 Task: Create a due date automation trigger when advanced on, on the monday of the week before a card is due add fields with custom field "Resume" set to a date in this week at 11:00 AM.
Action: Mouse moved to (771, 119)
Screenshot: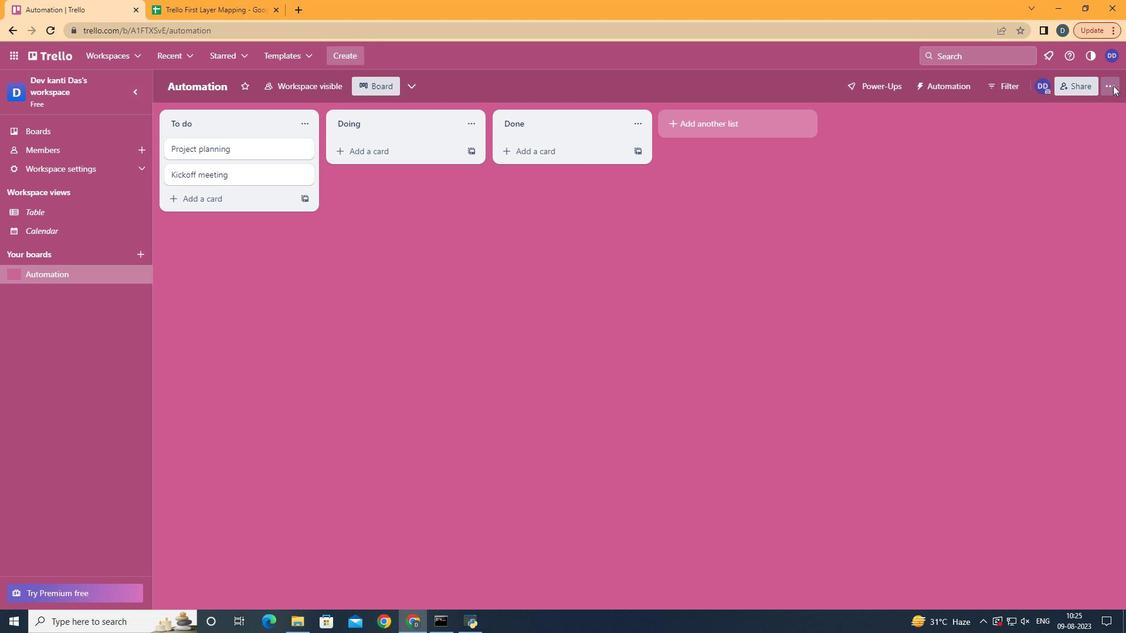 
Action: Mouse pressed left at (771, 119)
Screenshot: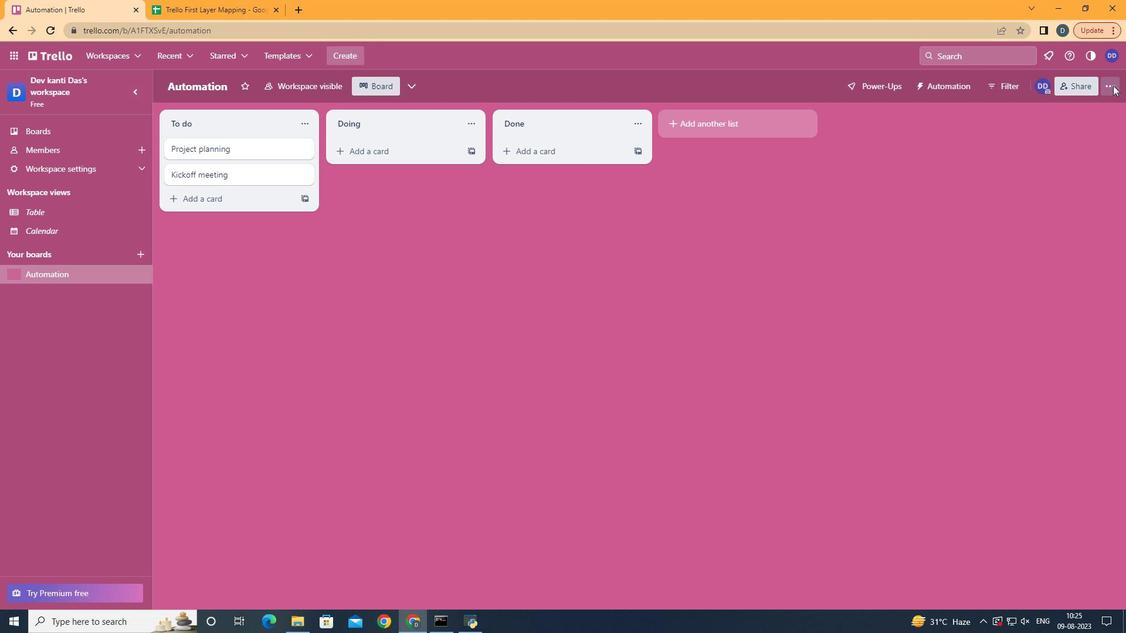 
Action: Mouse moved to (761, 187)
Screenshot: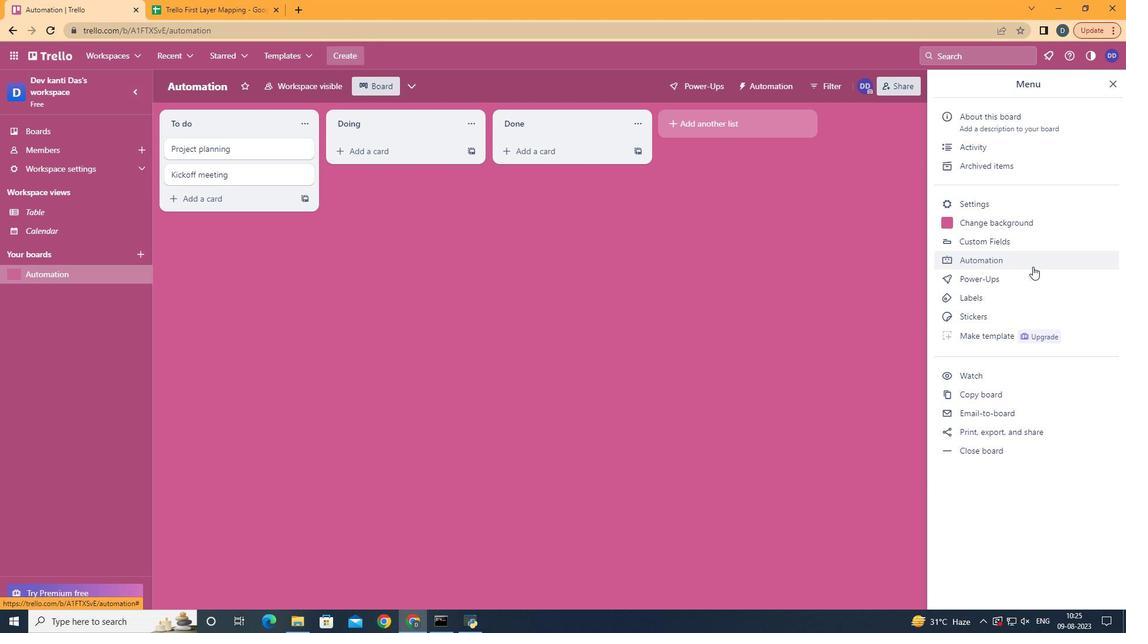 
Action: Mouse pressed left at (761, 187)
Screenshot: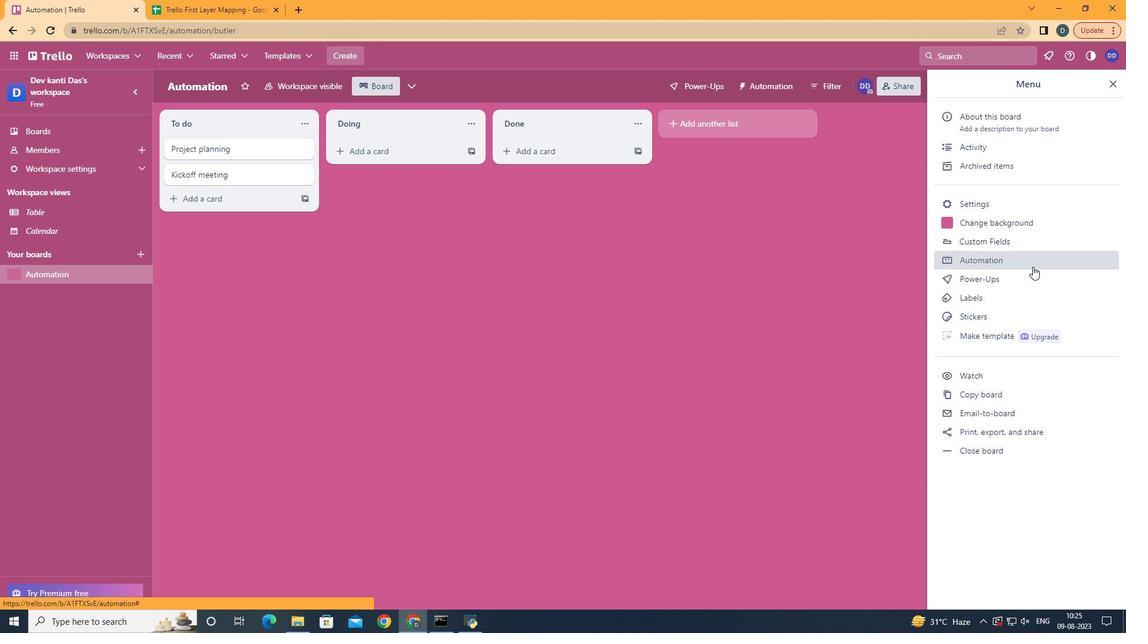 
Action: Mouse moved to (657, 177)
Screenshot: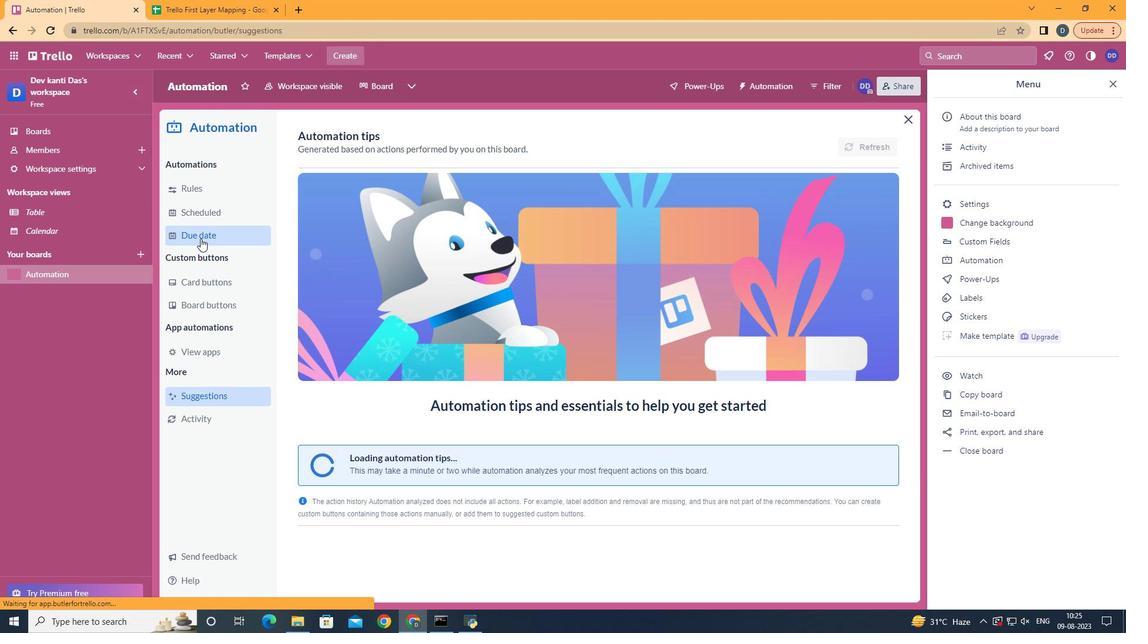 
Action: Mouse pressed left at (657, 177)
Screenshot: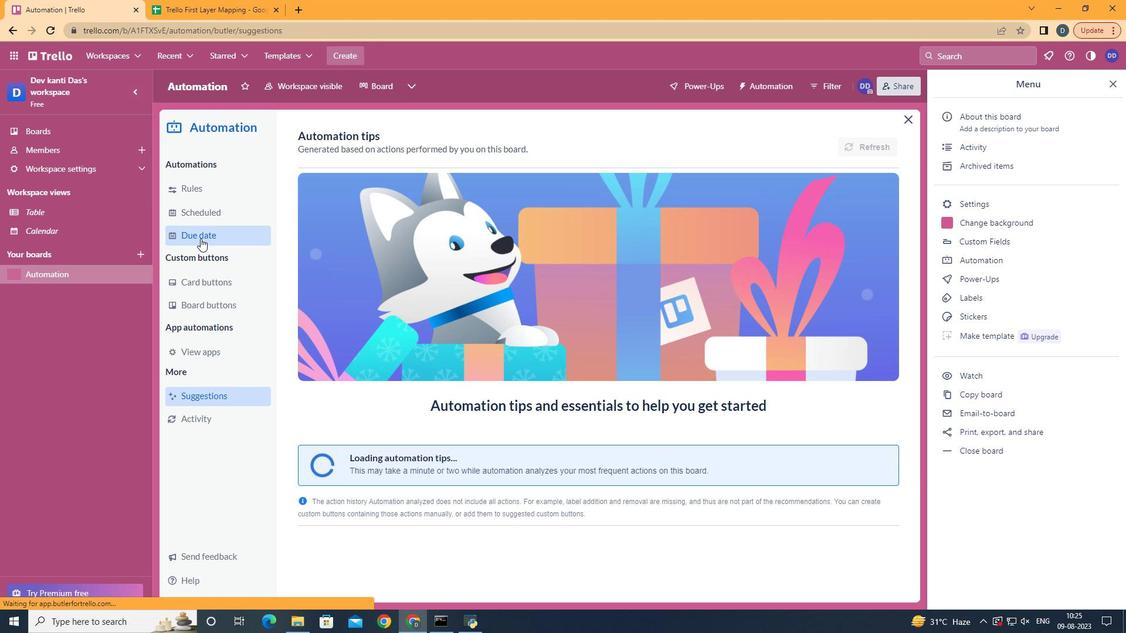 
Action: Mouse moved to (734, 139)
Screenshot: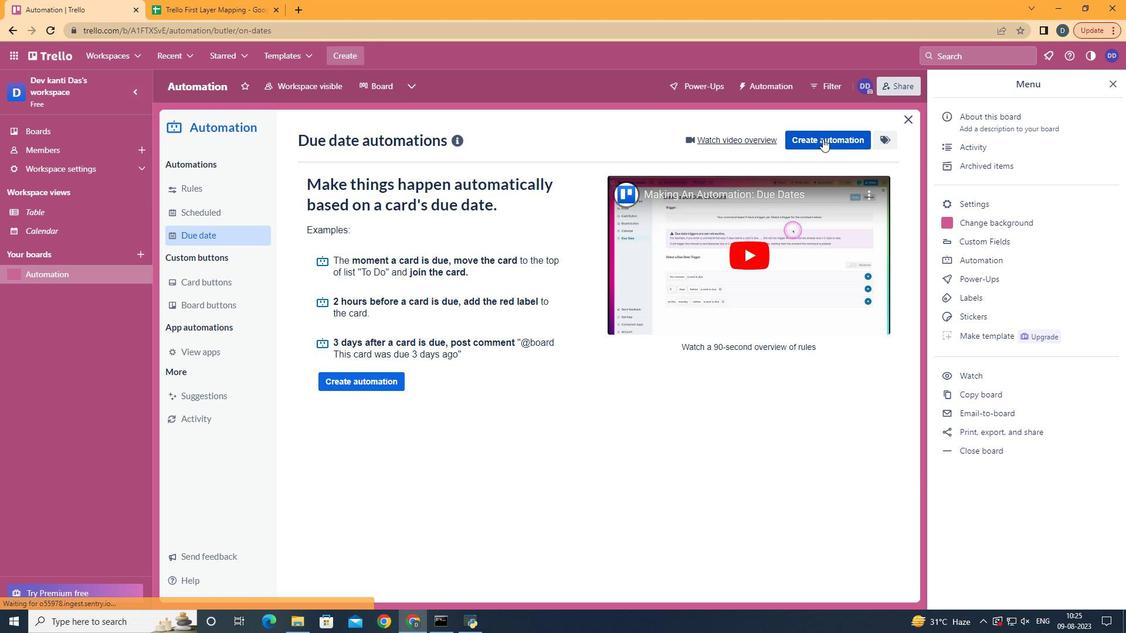 
Action: Mouse pressed left at (734, 139)
Screenshot: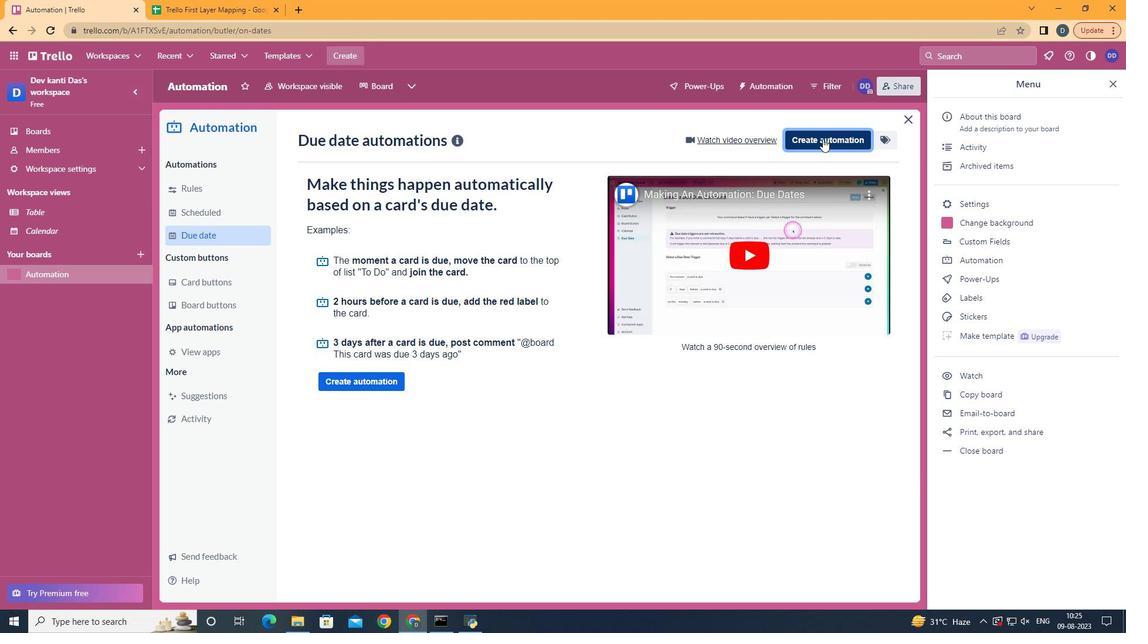 
Action: Mouse moved to (705, 184)
Screenshot: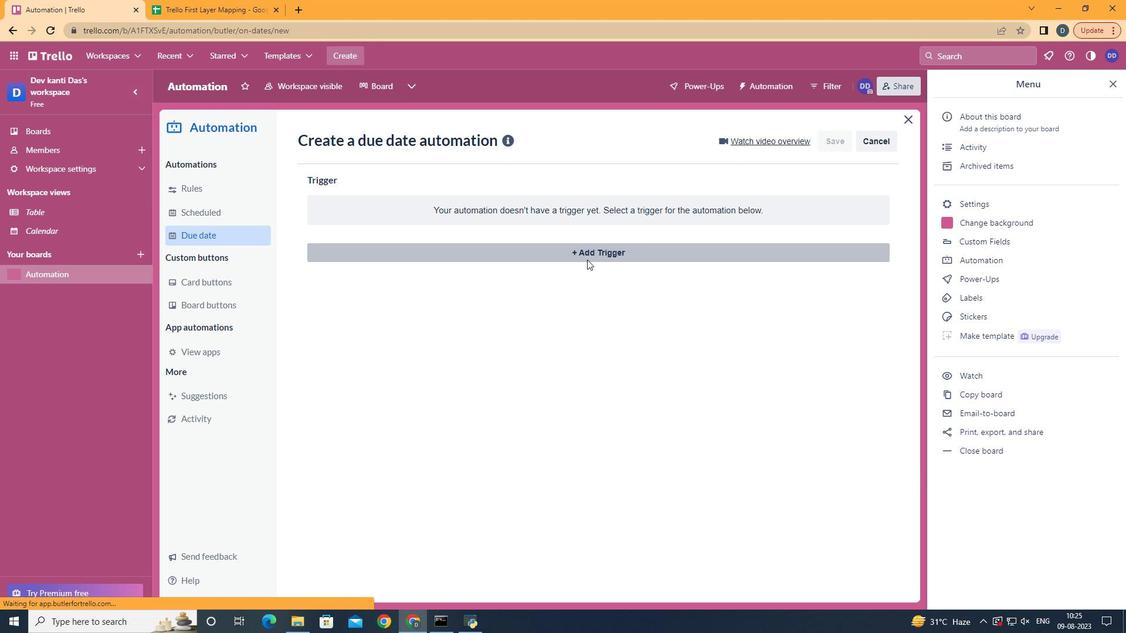 
Action: Mouse pressed left at (705, 184)
Screenshot: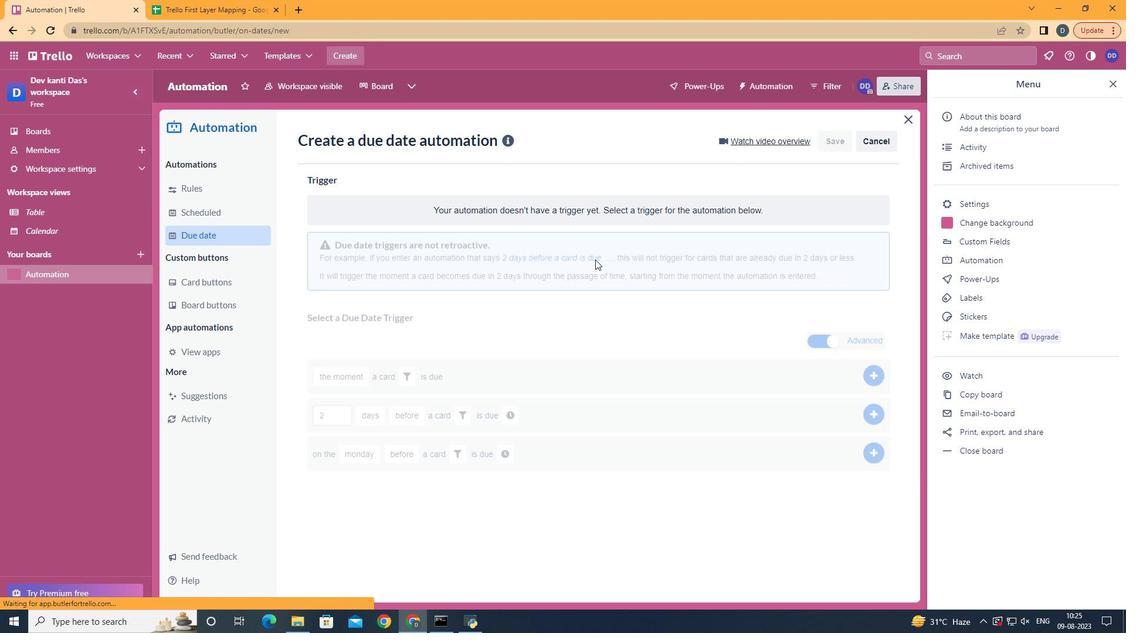 
Action: Mouse moved to (684, 299)
Screenshot: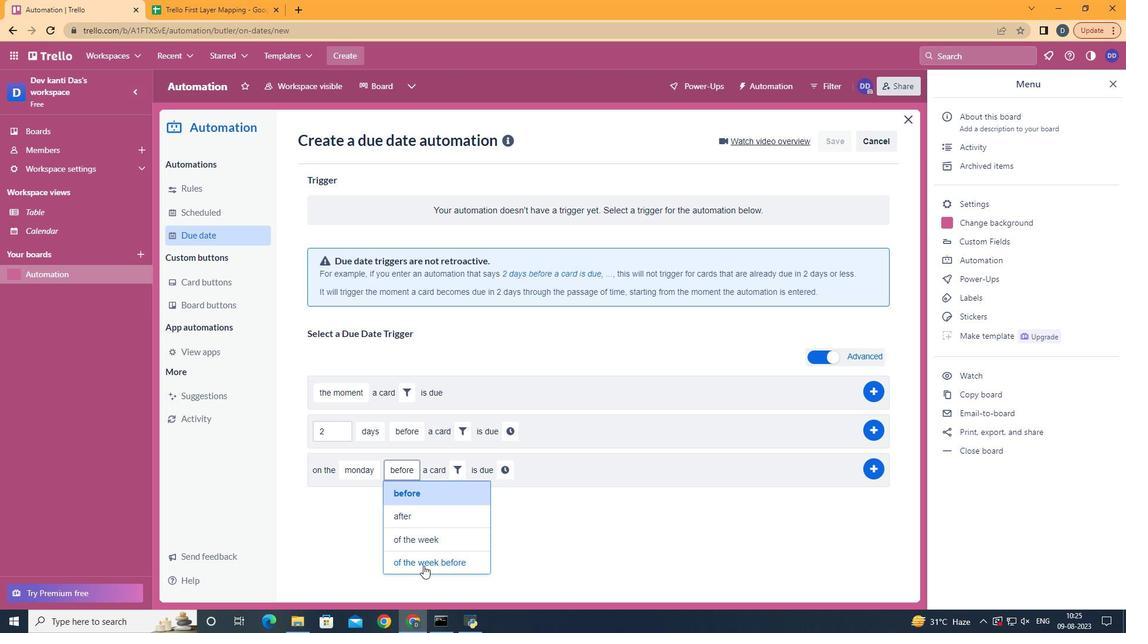 
Action: Mouse pressed left at (684, 299)
Screenshot: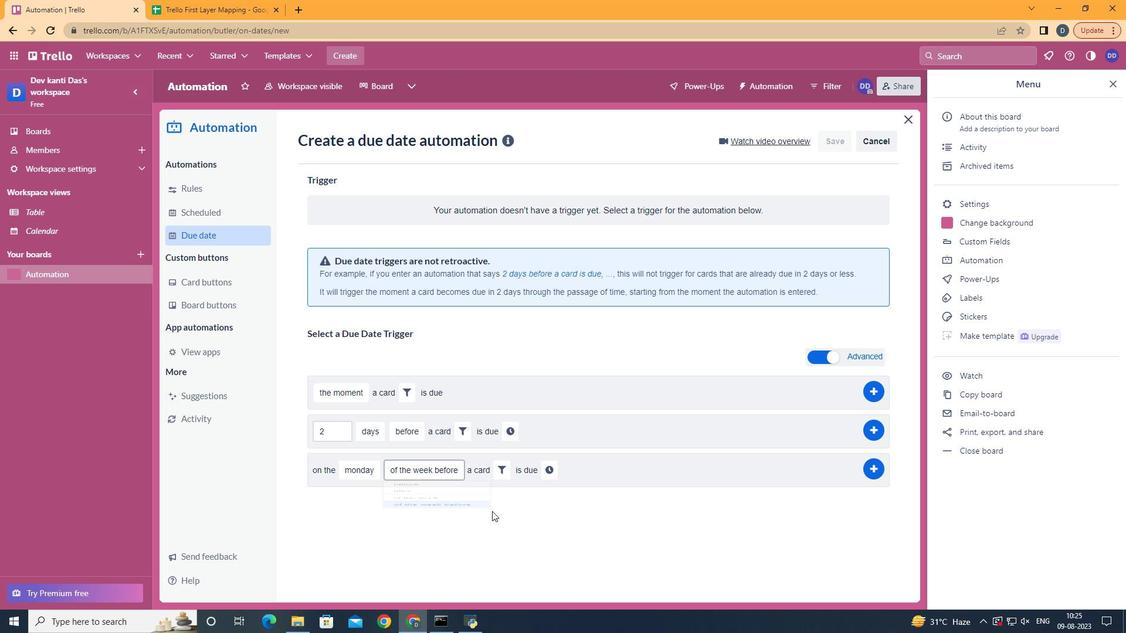 
Action: Mouse moved to (695, 266)
Screenshot: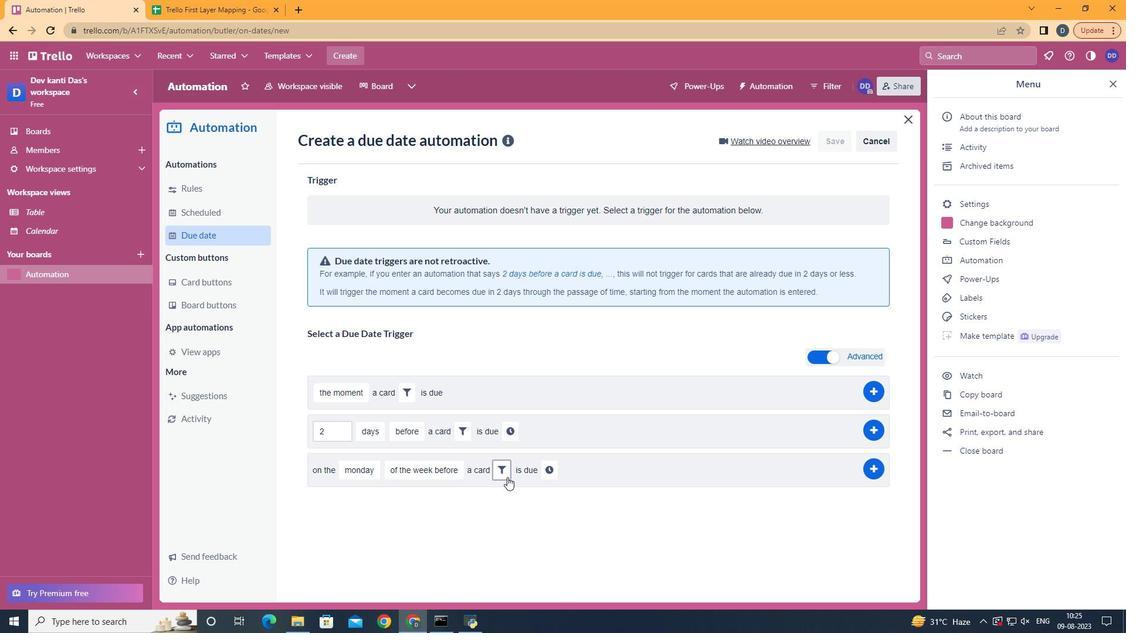 
Action: Mouse pressed left at (695, 266)
Screenshot: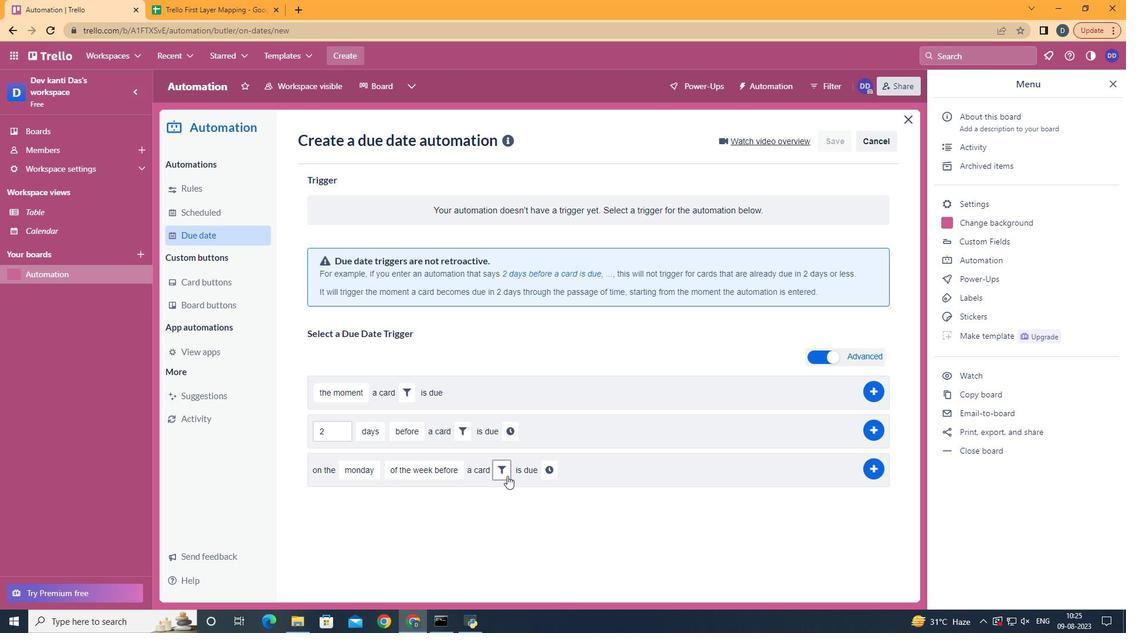 
Action: Mouse moved to (718, 279)
Screenshot: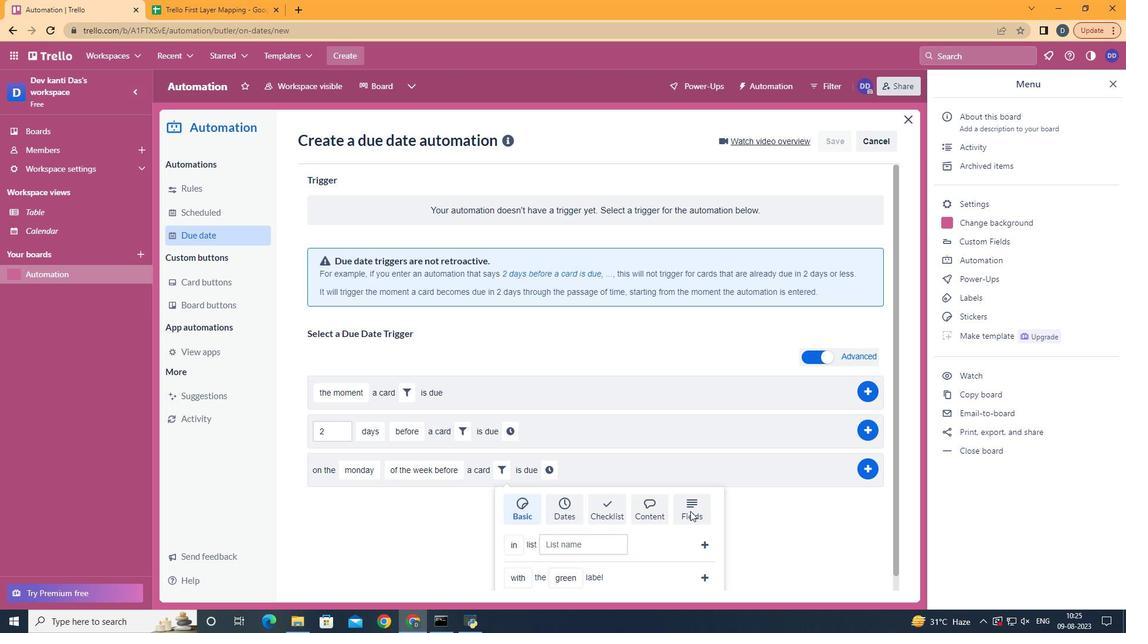 
Action: Mouse pressed left at (718, 279)
Screenshot: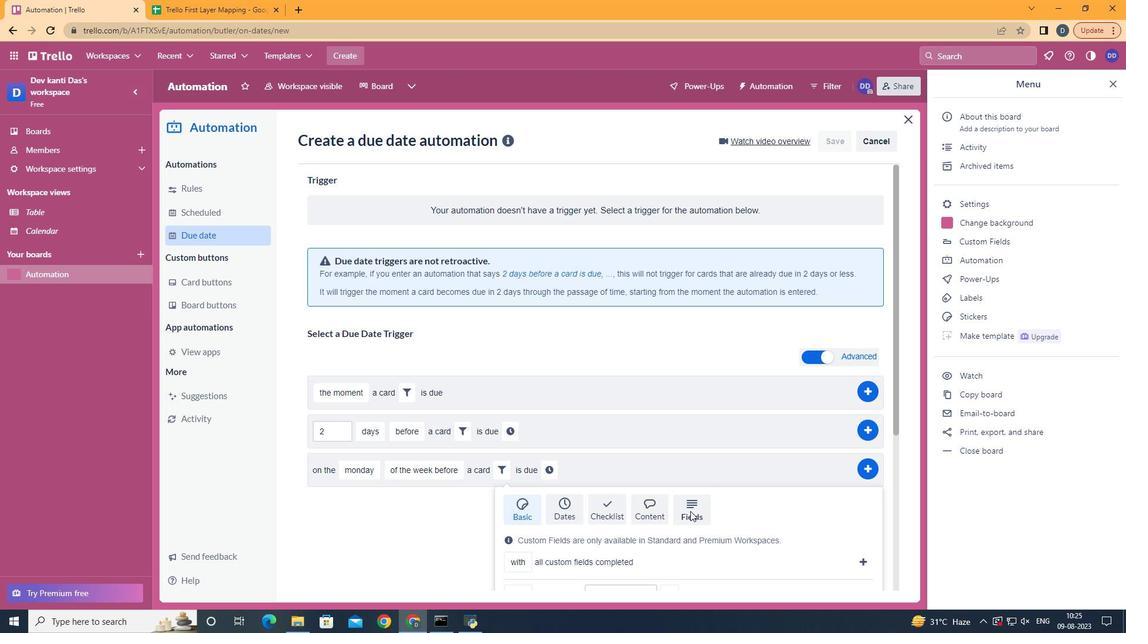 
Action: Mouse scrolled (718, 278) with delta (0, 0)
Screenshot: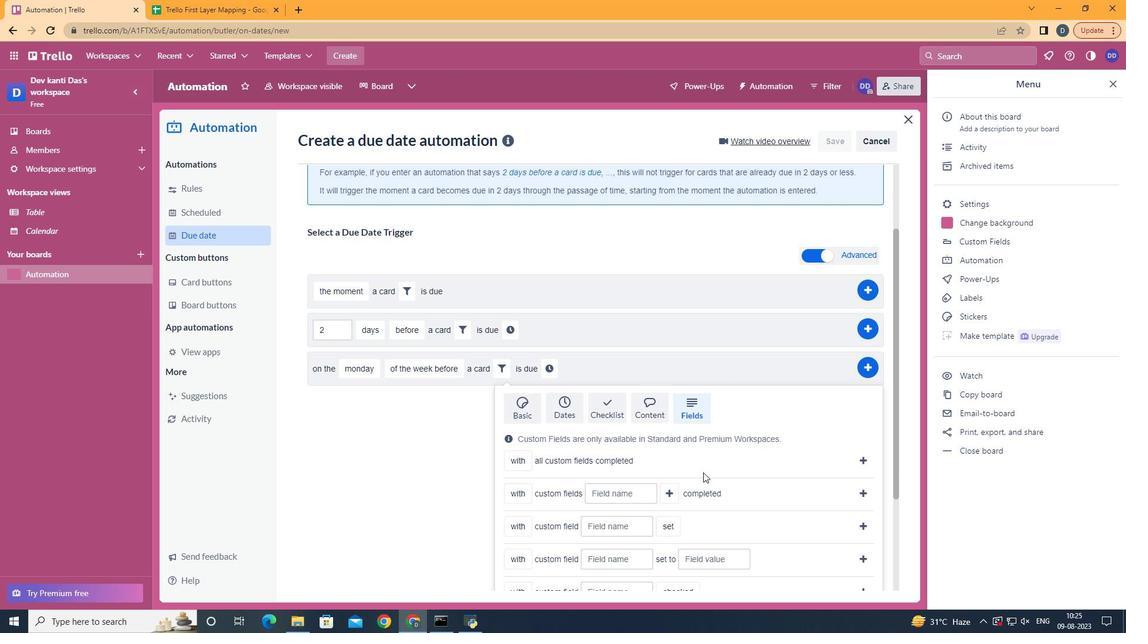 
Action: Mouse scrolled (718, 278) with delta (0, 0)
Screenshot: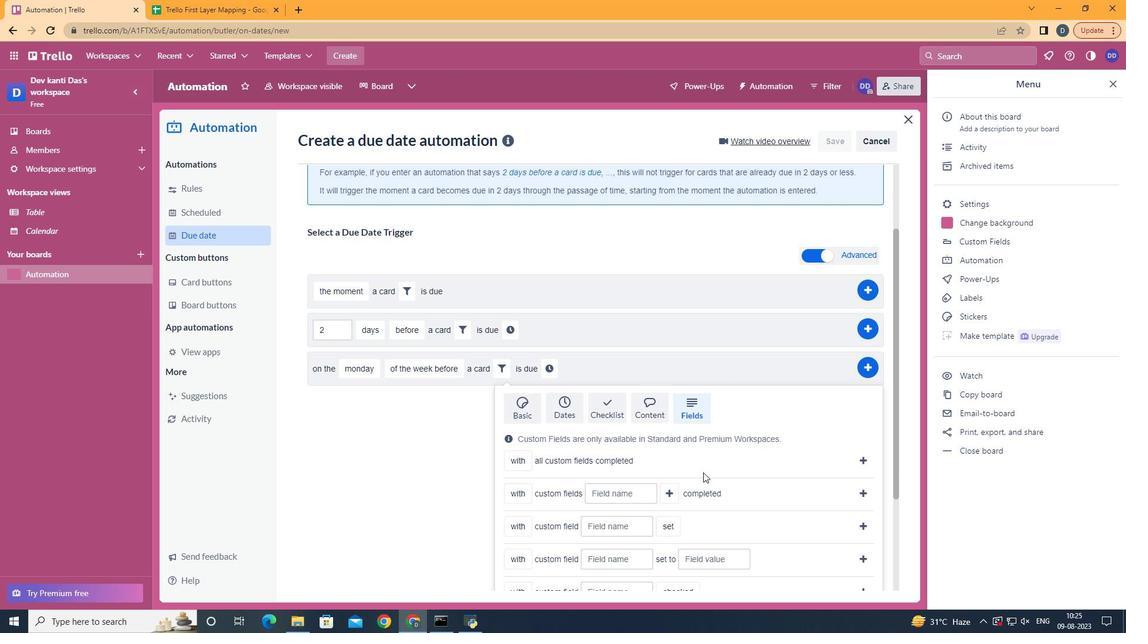 
Action: Mouse scrolled (718, 278) with delta (0, 0)
Screenshot: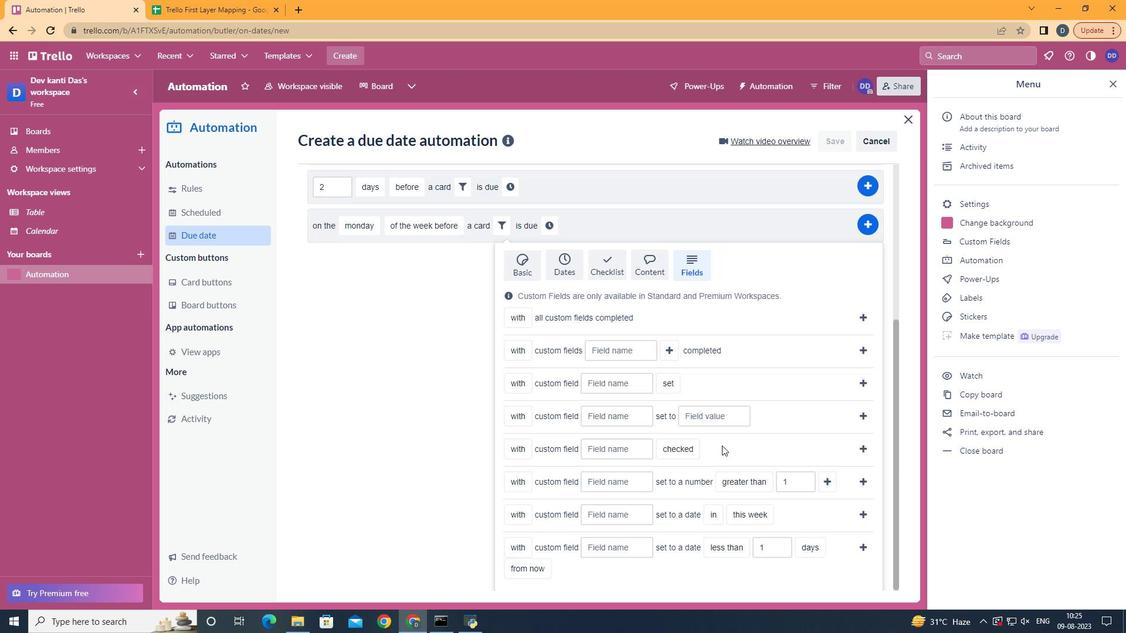 
Action: Mouse scrolled (718, 278) with delta (0, 0)
Screenshot: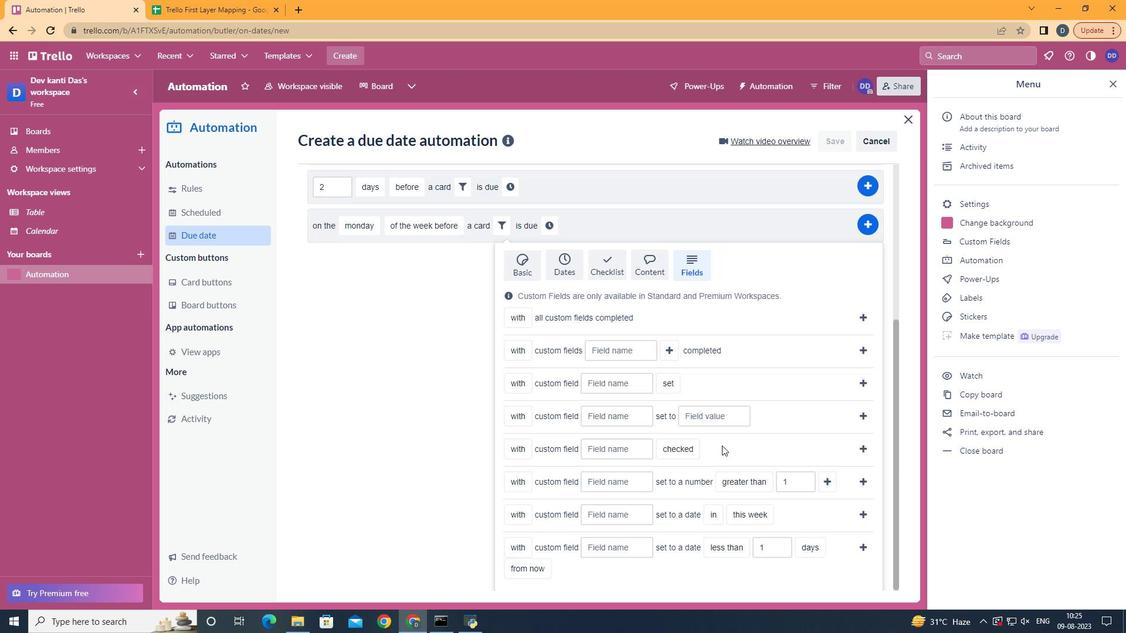 
Action: Mouse scrolled (718, 278) with delta (0, 0)
Screenshot: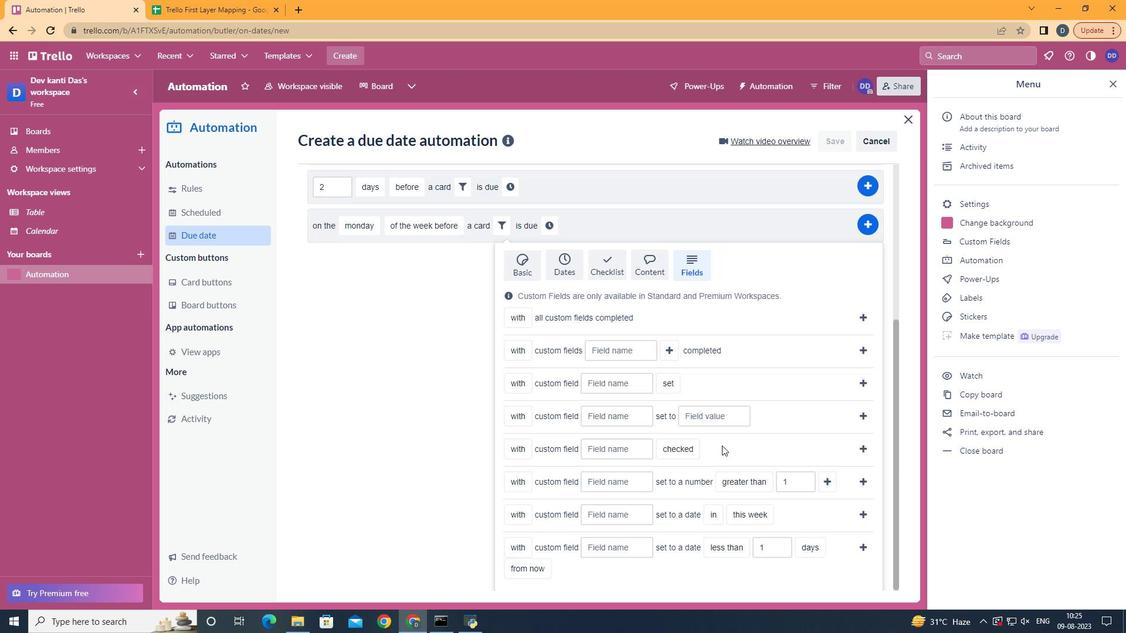 
Action: Mouse scrolled (718, 278) with delta (0, 0)
Screenshot: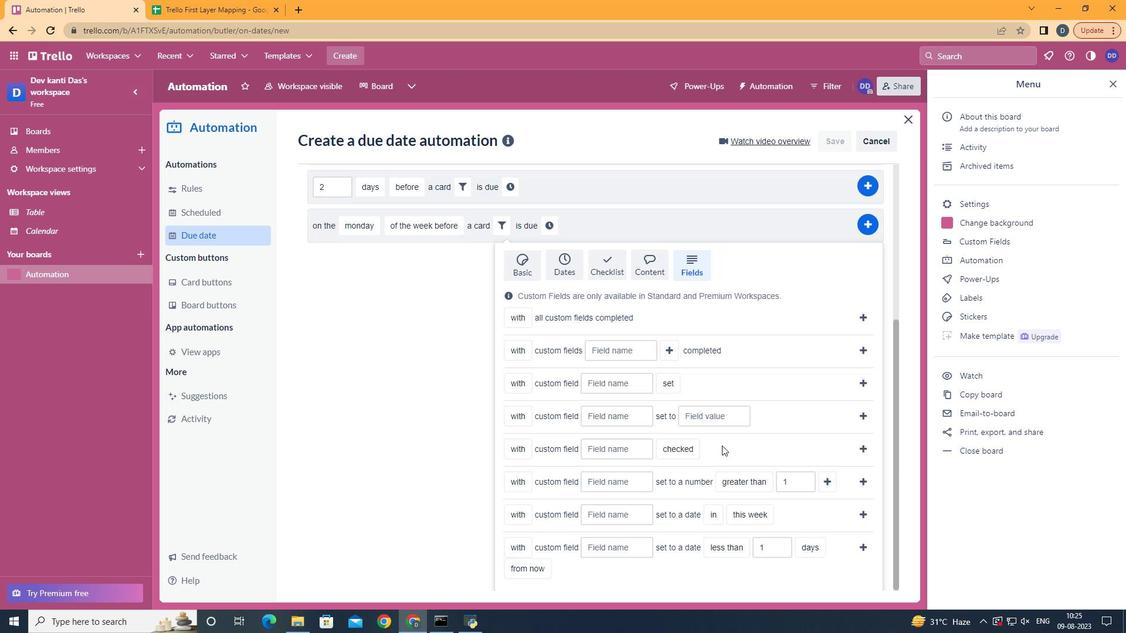 
Action: Mouse moved to (698, 286)
Screenshot: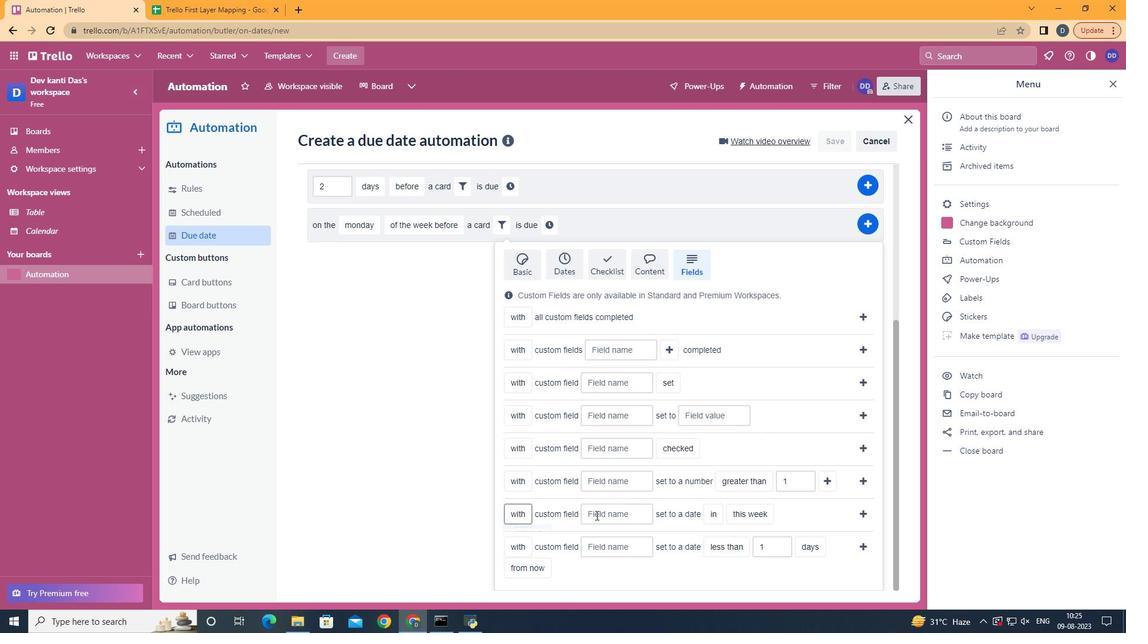 
Action: Mouse pressed left at (698, 286)
Screenshot: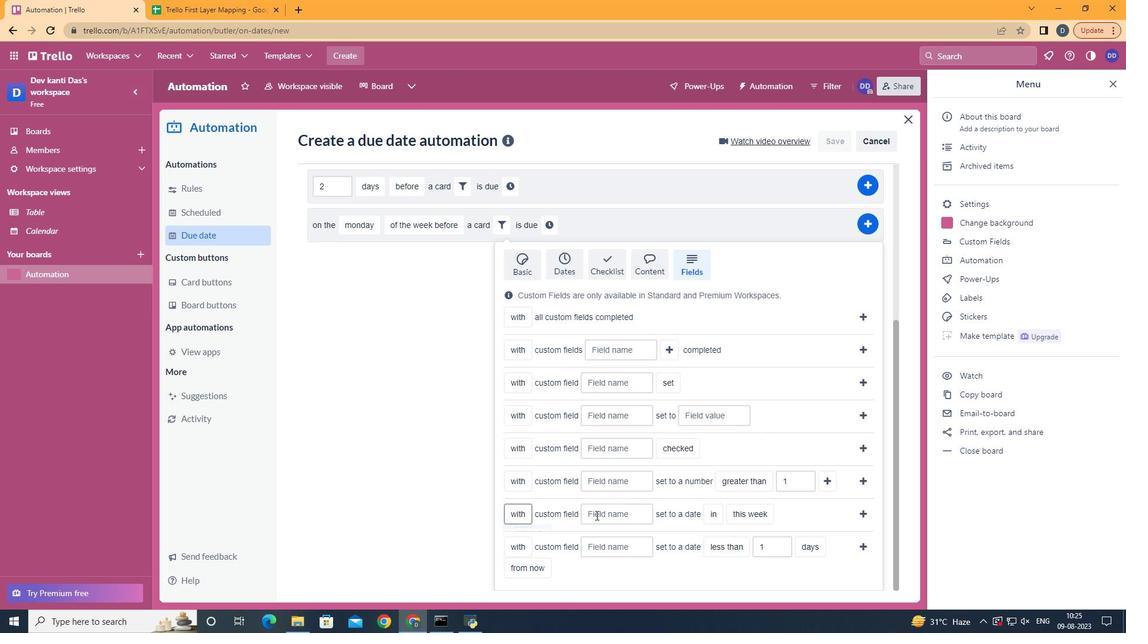 
Action: Mouse moved to (709, 277)
Screenshot: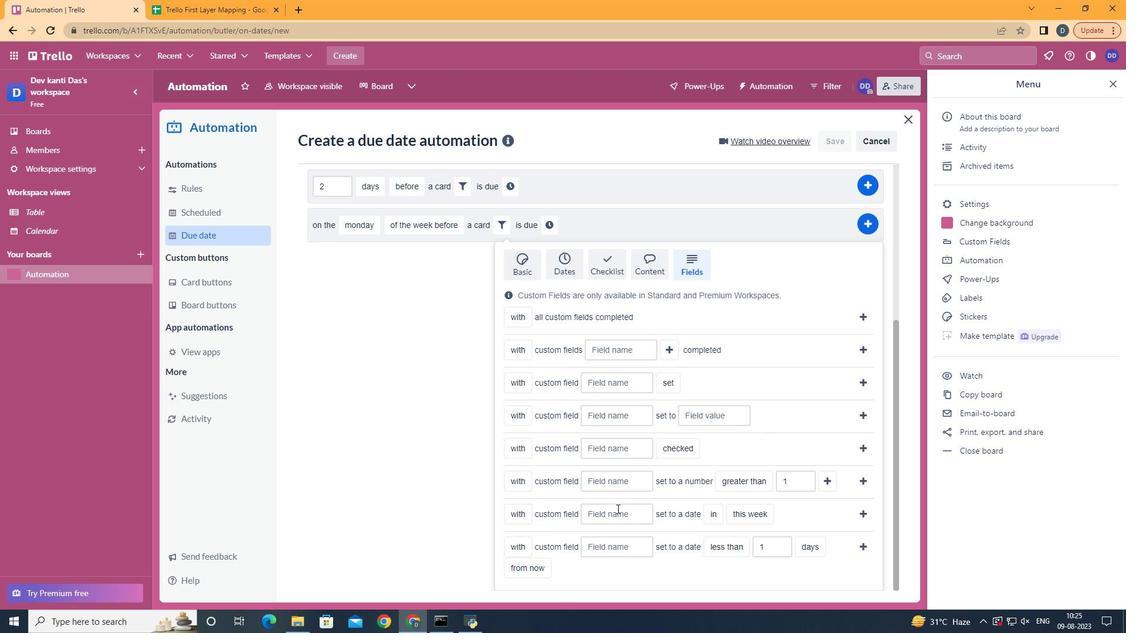 
Action: Mouse pressed left at (709, 277)
Screenshot: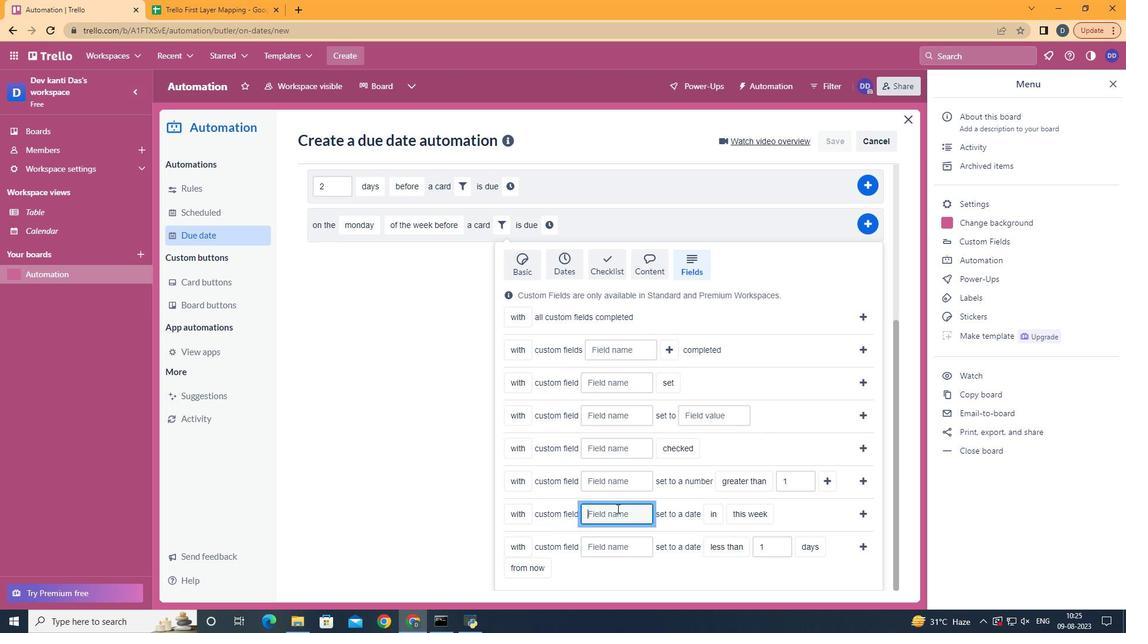 
Action: Key pressed <Key.shift>Resume
Screenshot: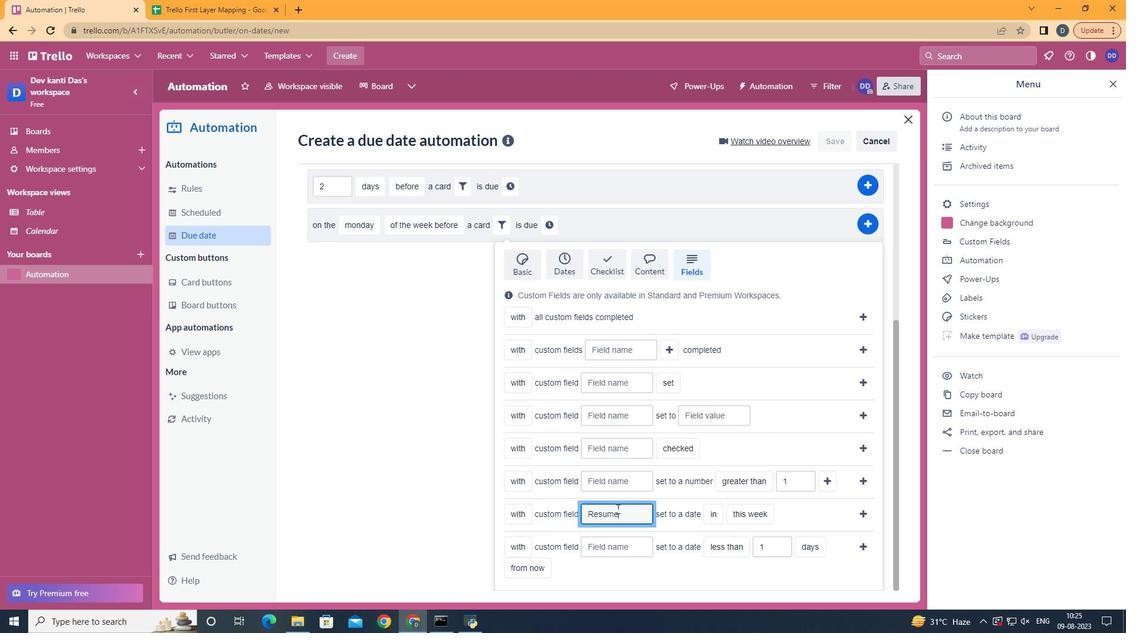 
Action: Mouse moved to (721, 289)
Screenshot: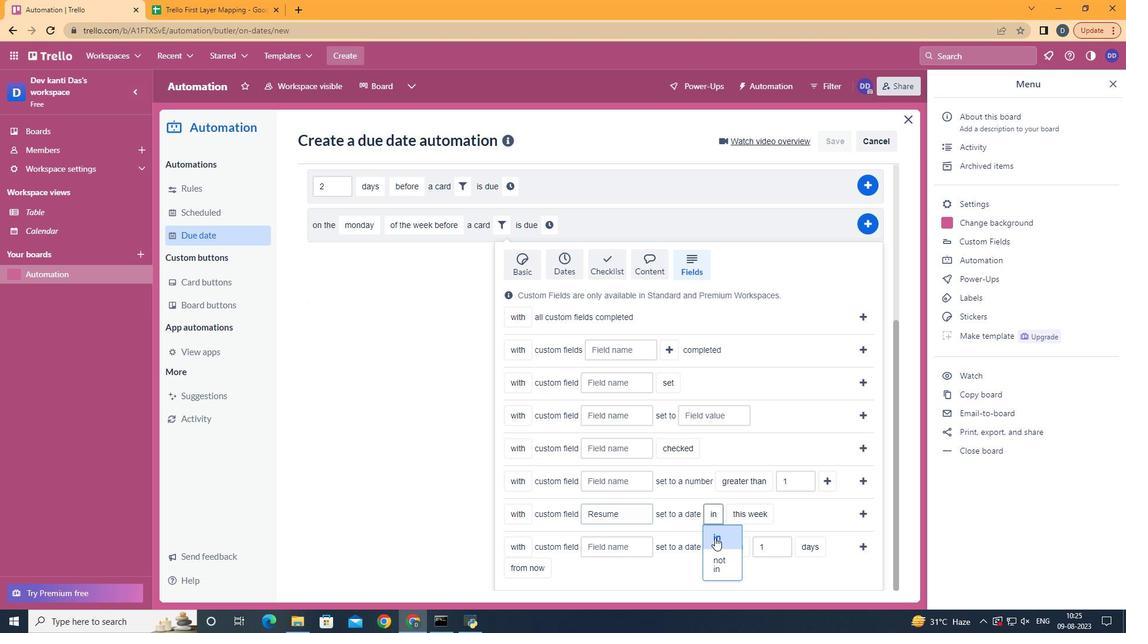
Action: Mouse pressed left at (721, 289)
Screenshot: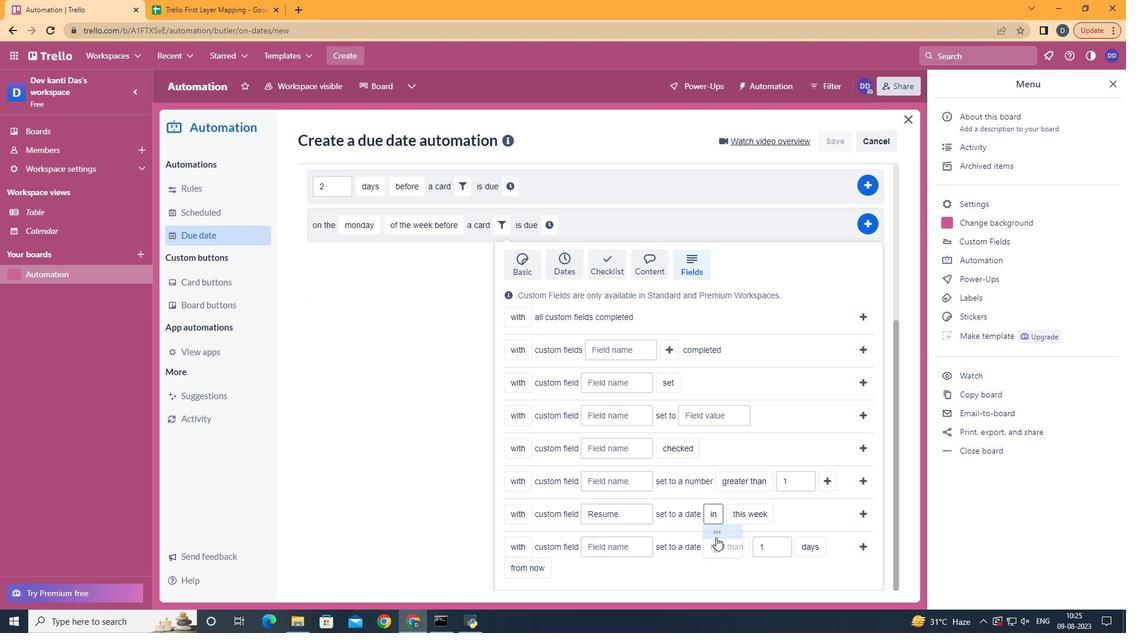 
Action: Mouse moved to (726, 287)
Screenshot: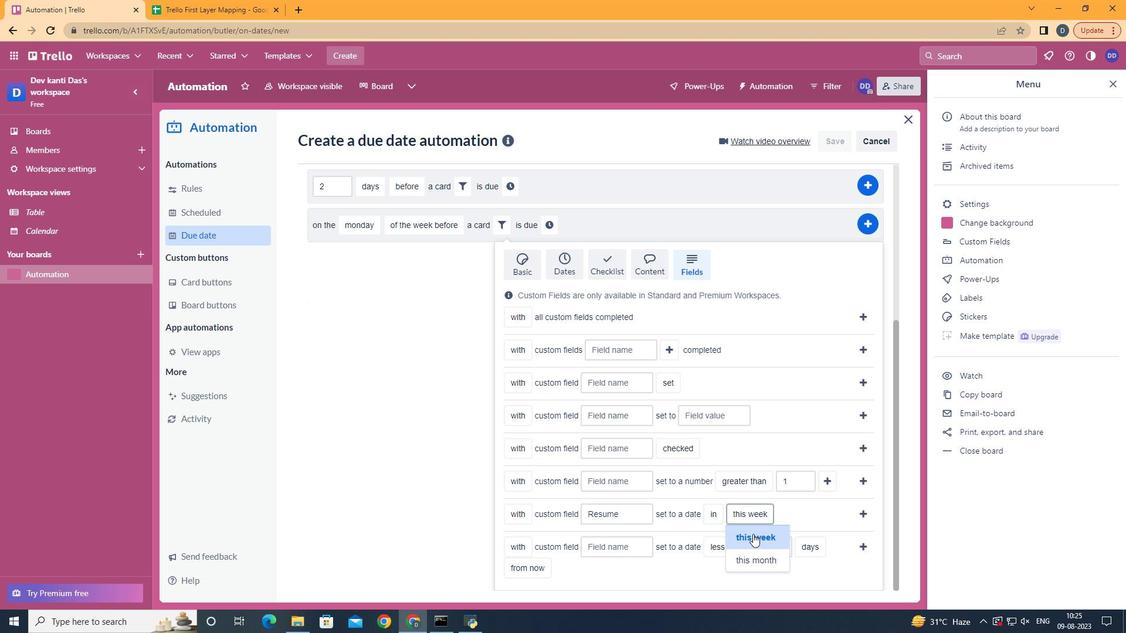 
Action: Mouse pressed left at (726, 287)
Screenshot: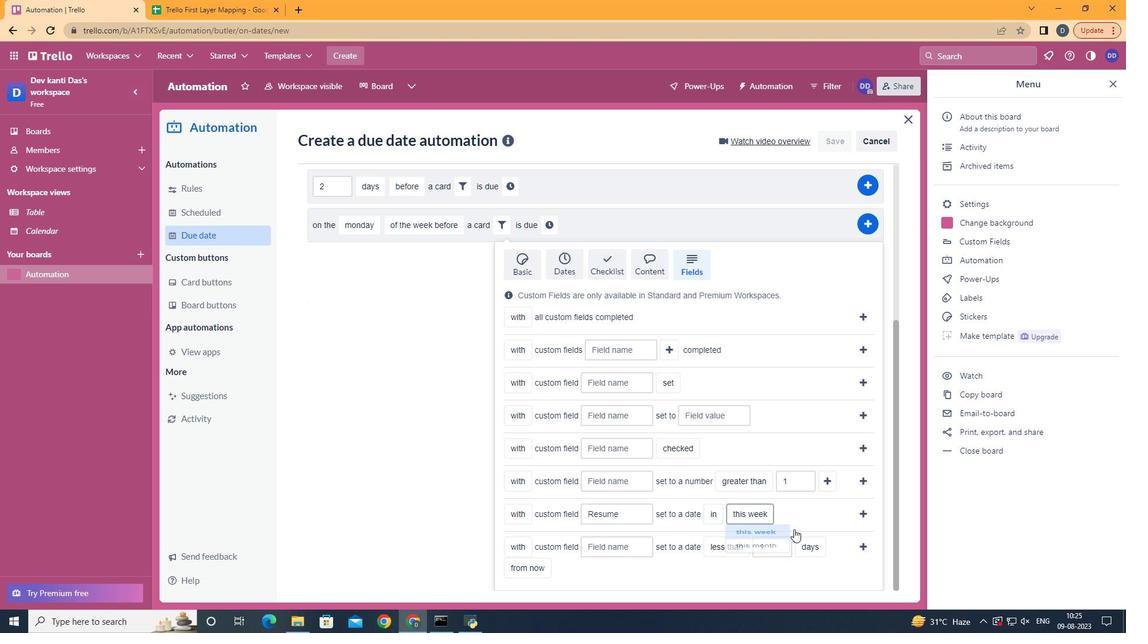
Action: Mouse moved to (740, 280)
Screenshot: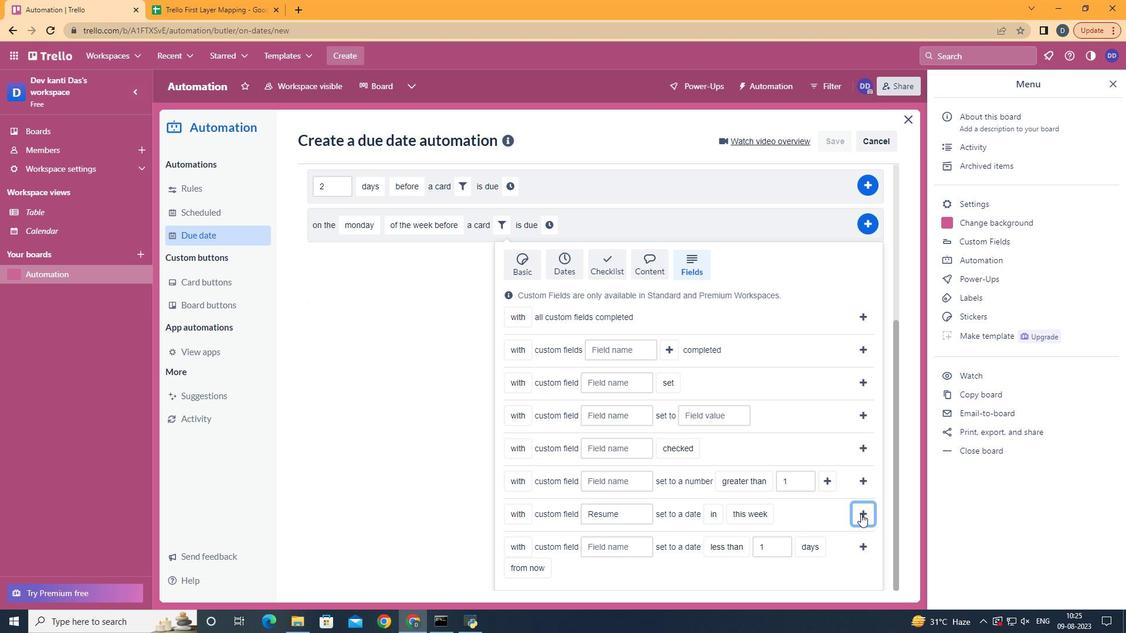 
Action: Mouse pressed left at (740, 280)
Screenshot: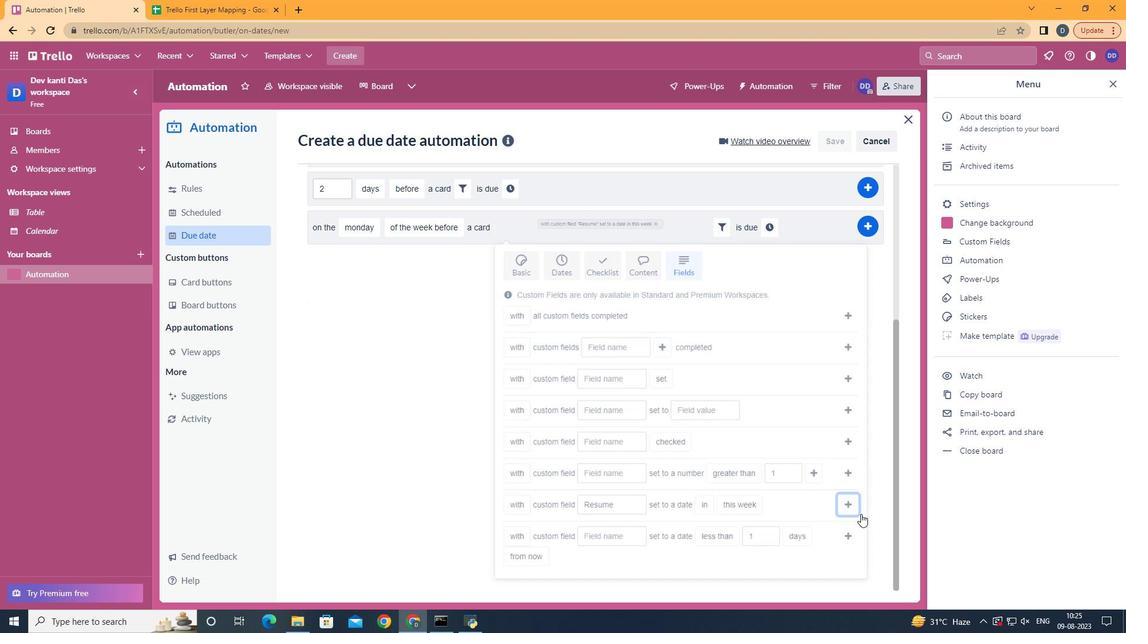 
Action: Mouse moved to (728, 265)
Screenshot: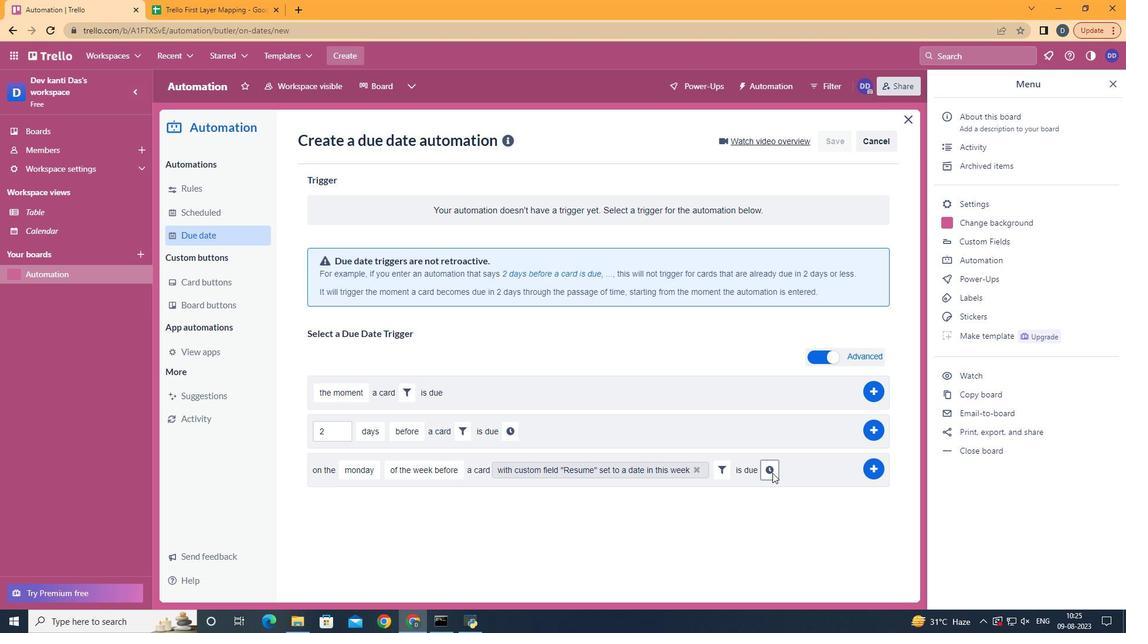 
Action: Mouse pressed left at (728, 265)
Screenshot: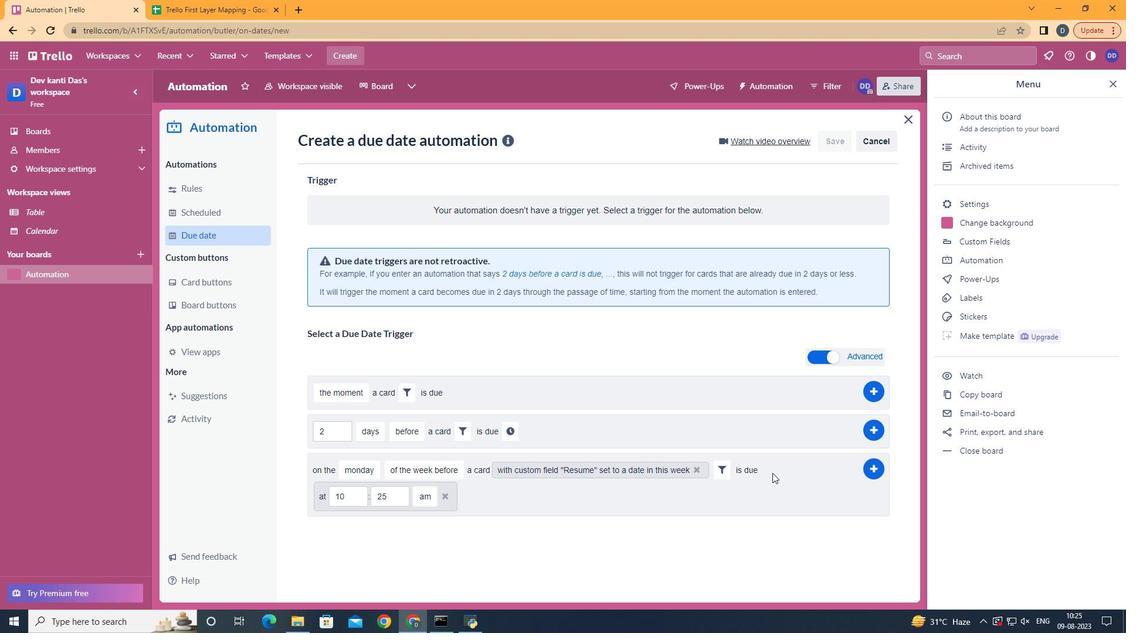 
Action: Mouse moved to (676, 273)
Screenshot: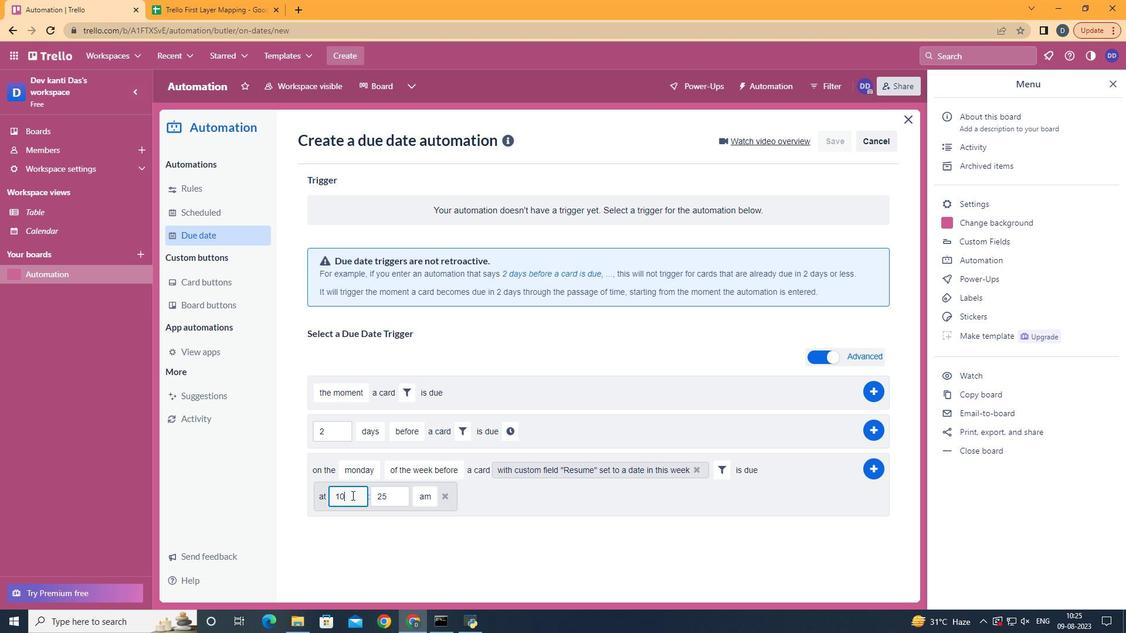 
Action: Mouse pressed left at (676, 273)
Screenshot: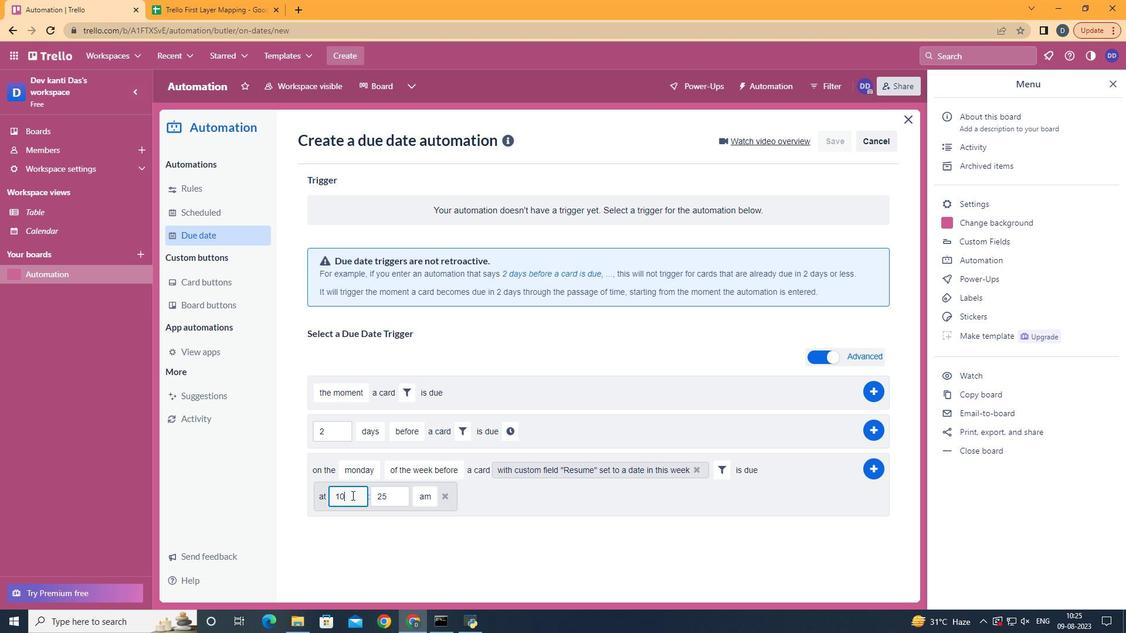 
Action: Key pressed <Key.backspace>1
Screenshot: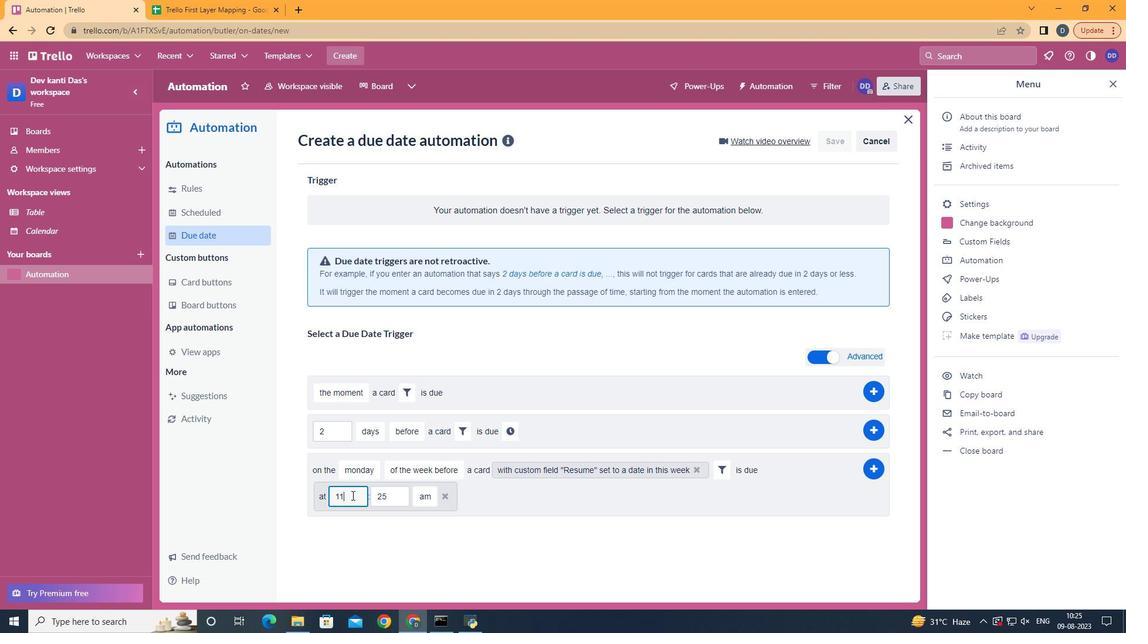 
Action: Mouse moved to (682, 273)
Screenshot: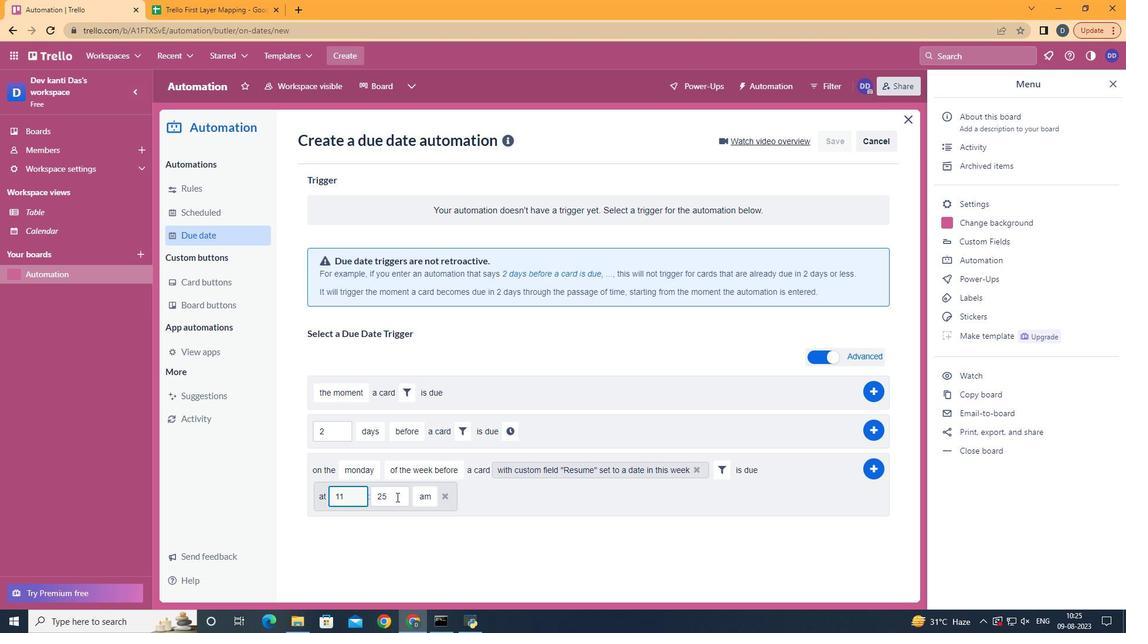 
Action: Mouse pressed left at (682, 273)
Screenshot: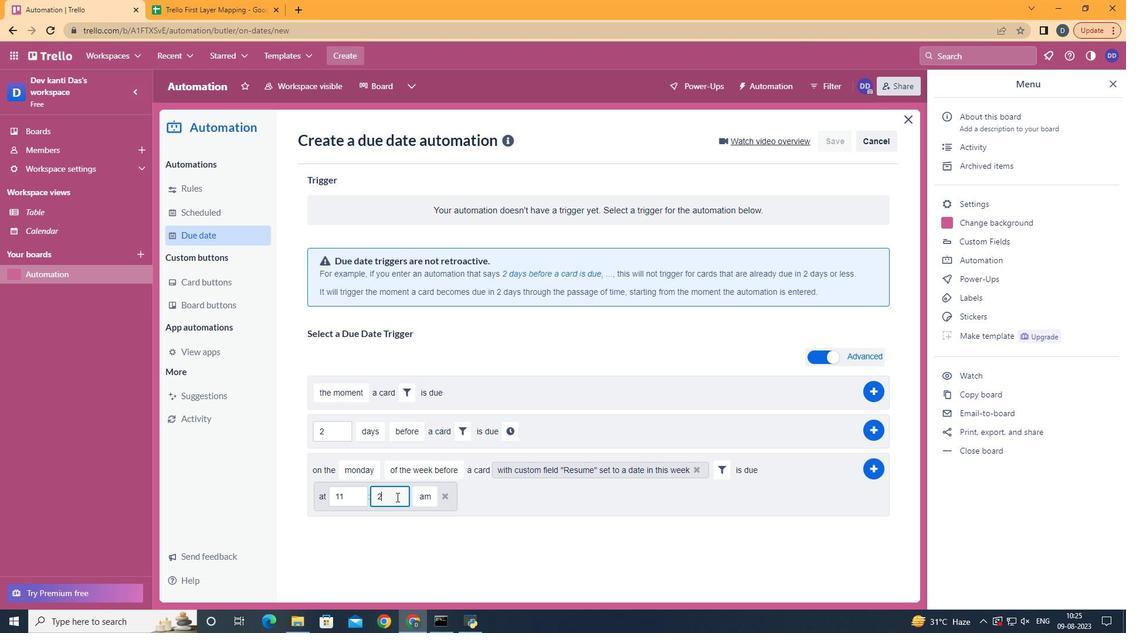 
Action: Key pressed <Key.backspace><Key.backspace>00
Screenshot: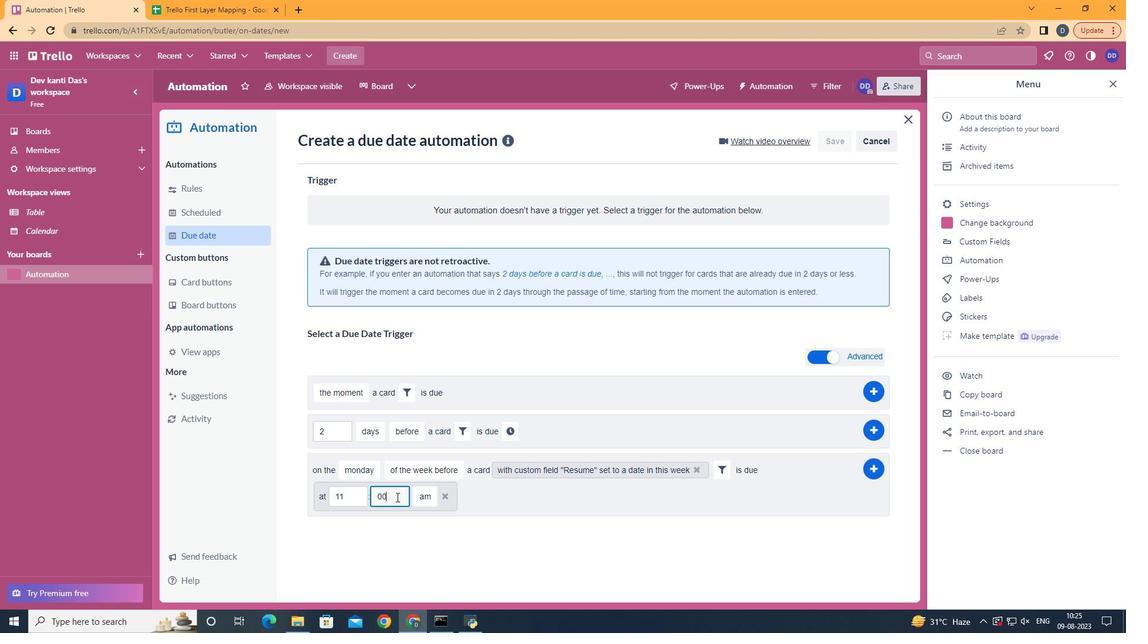 
Action: Mouse moved to (741, 262)
Screenshot: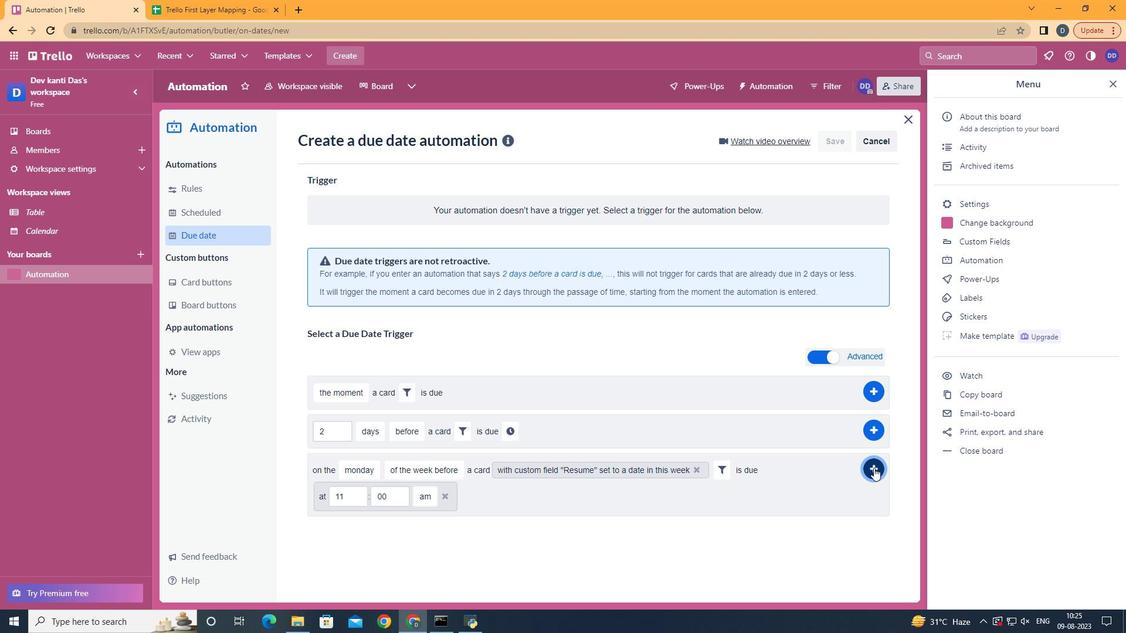
Action: Mouse pressed left at (741, 262)
Screenshot: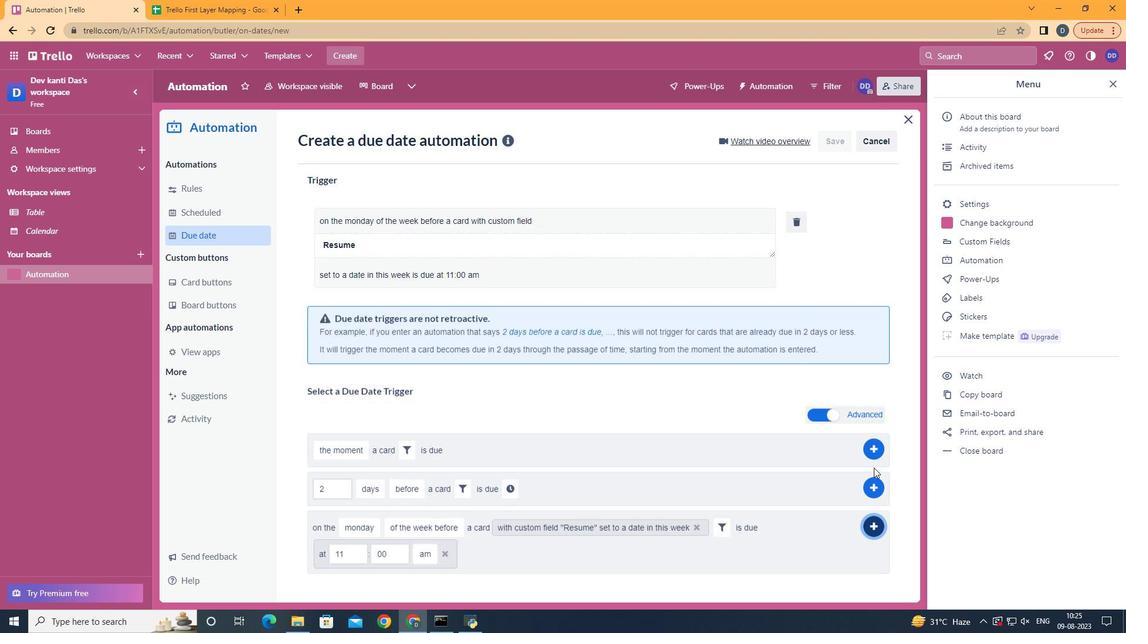 
Action: Mouse moved to (708, 194)
Screenshot: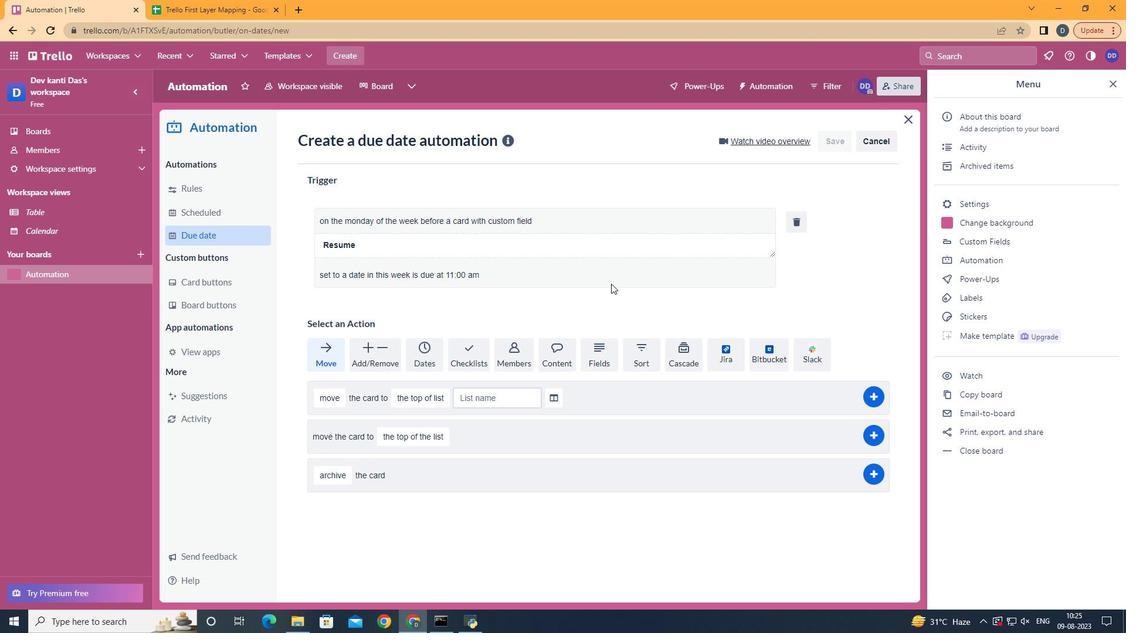 
